 Task: Play online crossword game.
Action: Mouse moved to (667, 258)
Screenshot: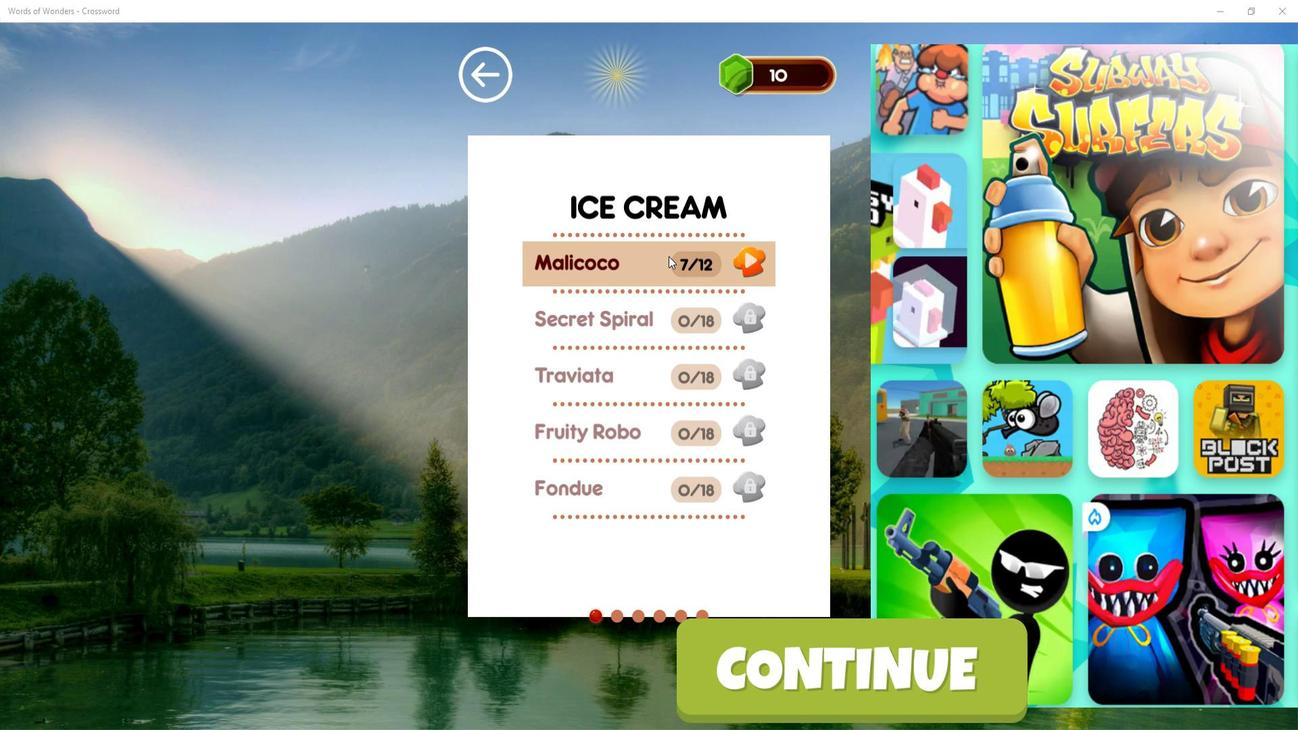 
Action: Mouse pressed left at (667, 258)
Screenshot: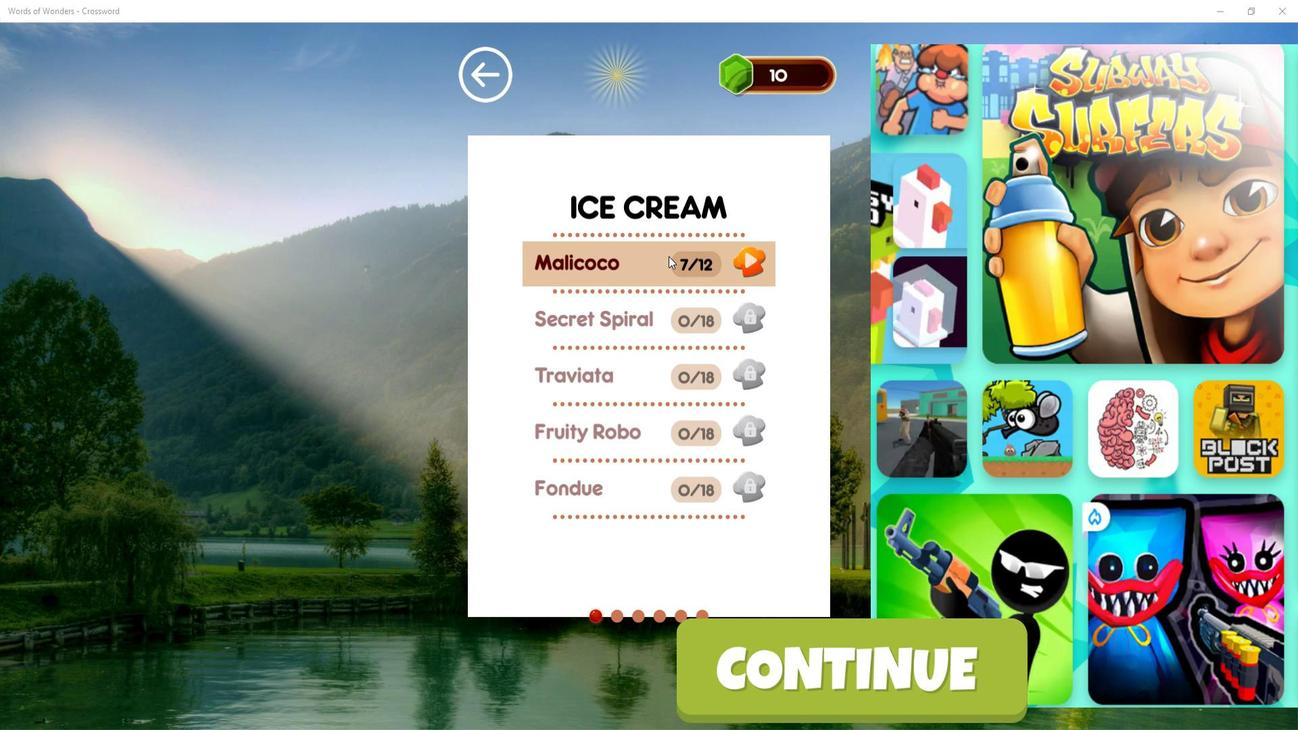 
Action: Mouse moved to (724, 242)
Screenshot: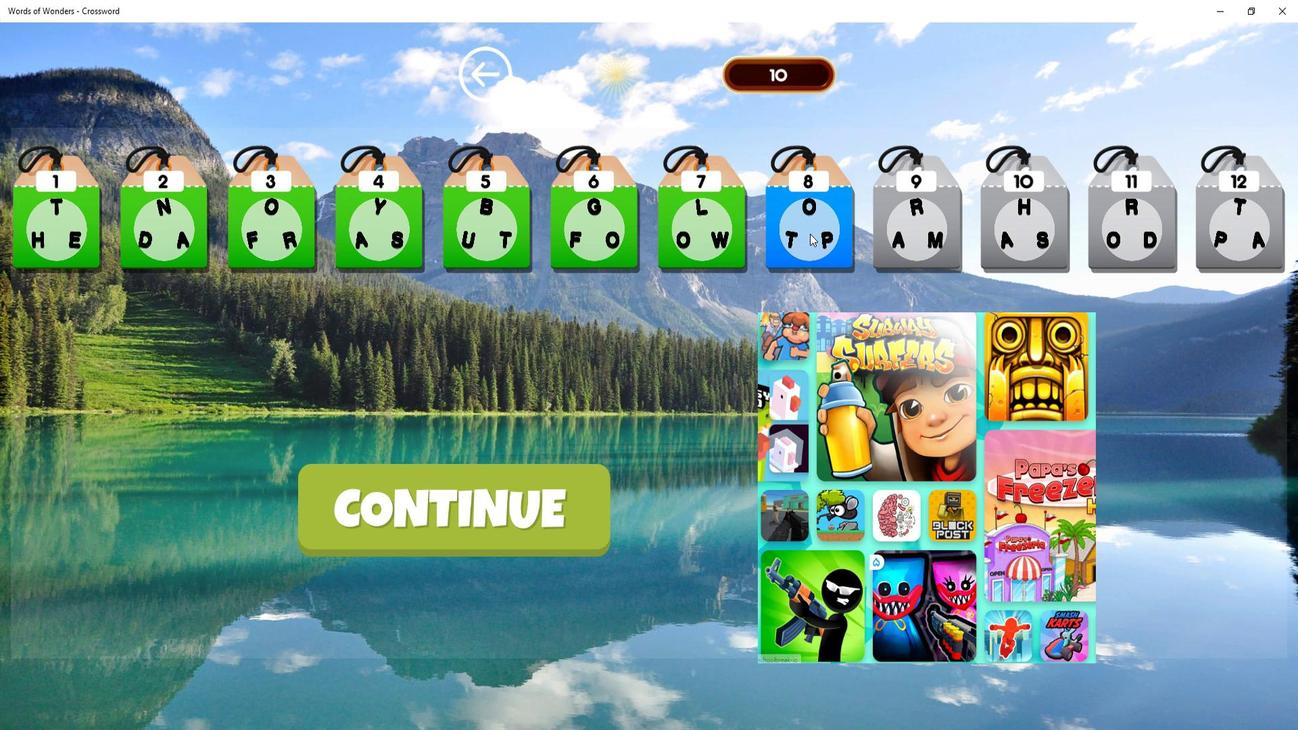 
Action: Mouse pressed left at (724, 242)
Screenshot: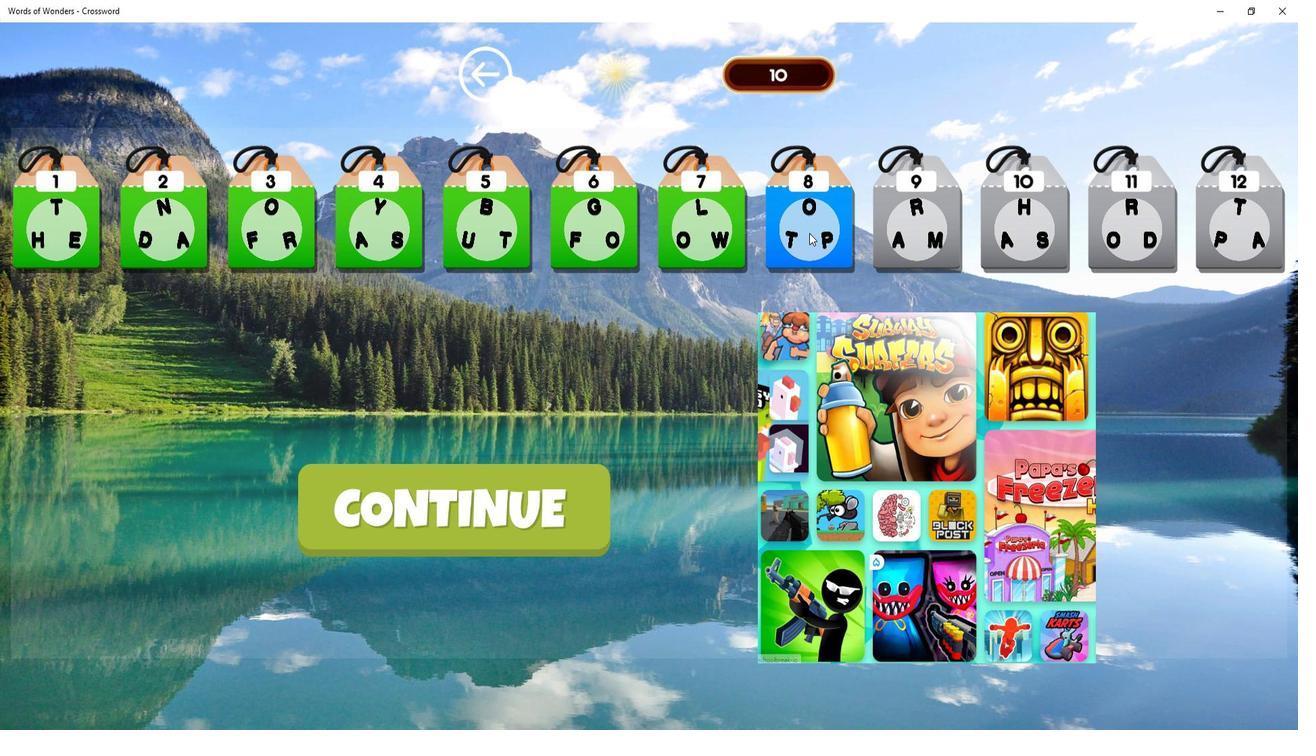 
Action: Mouse moved to (683, 438)
Screenshot: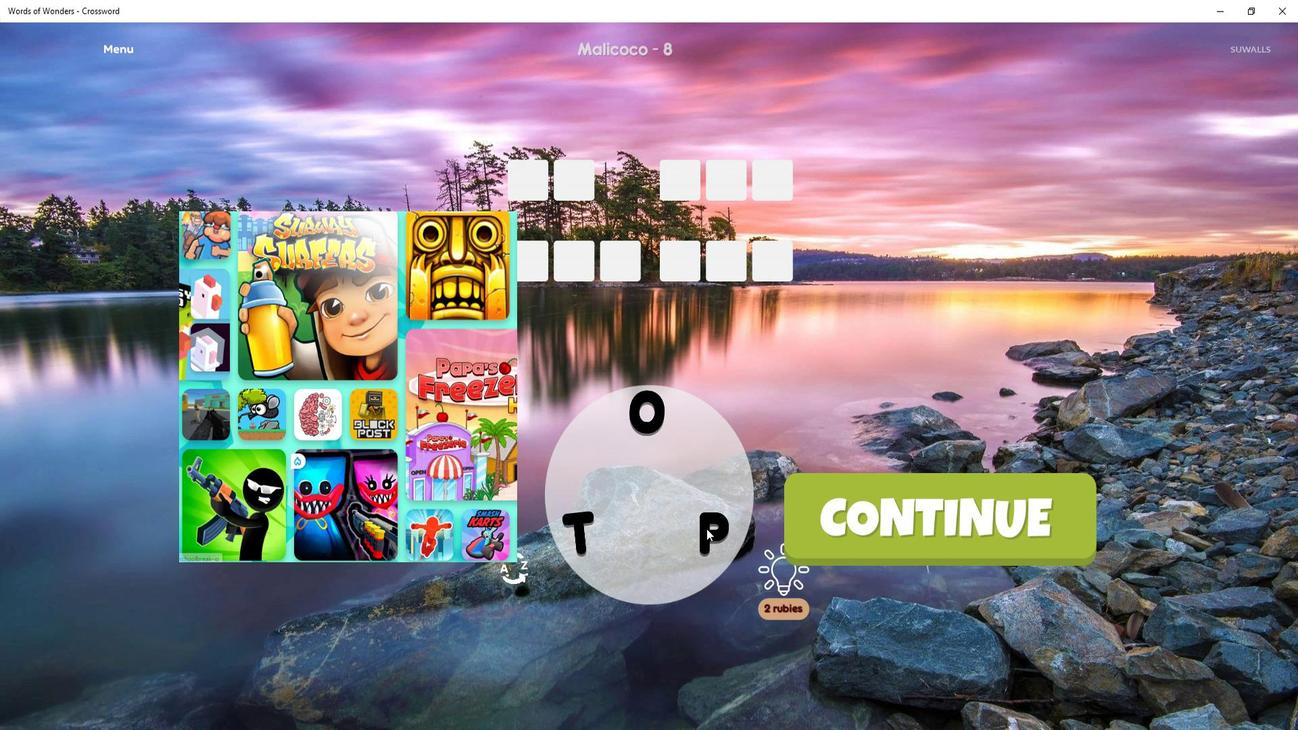 
Action: Mouse pressed left at (683, 438)
Screenshot: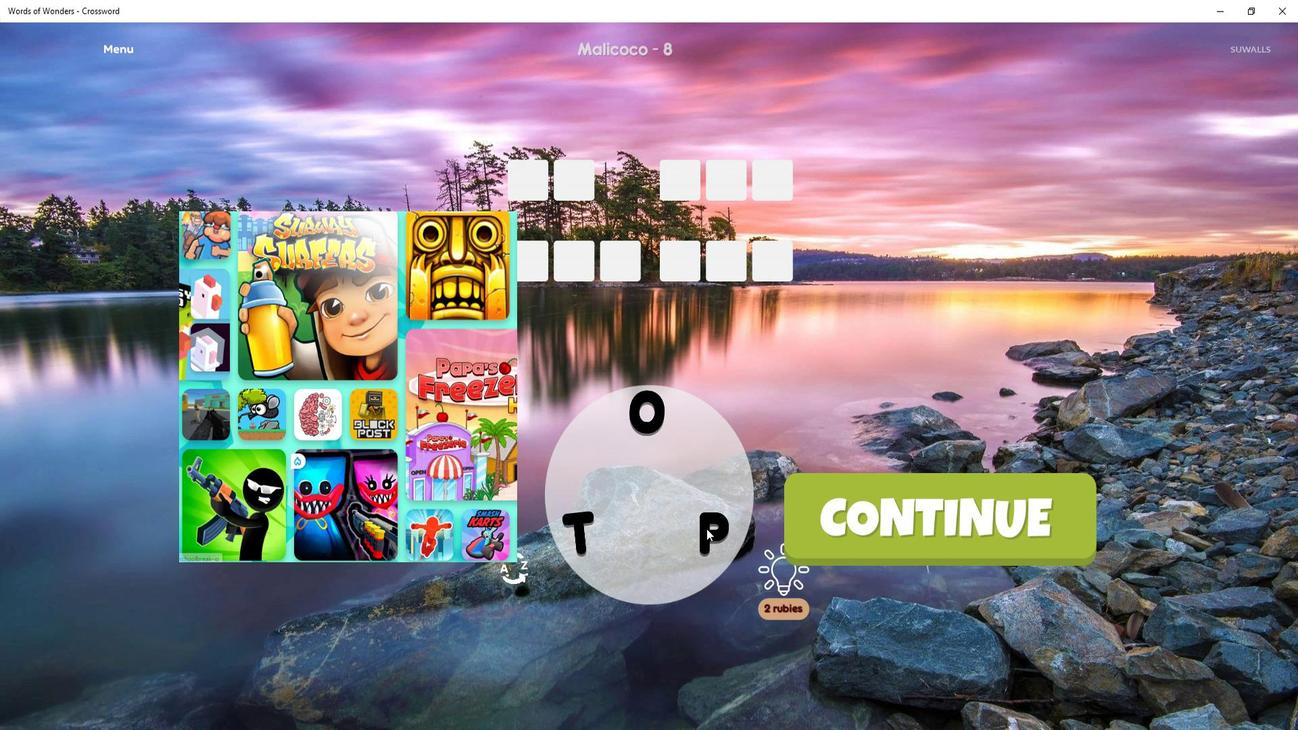 
Action: Mouse moved to (659, 363)
Screenshot: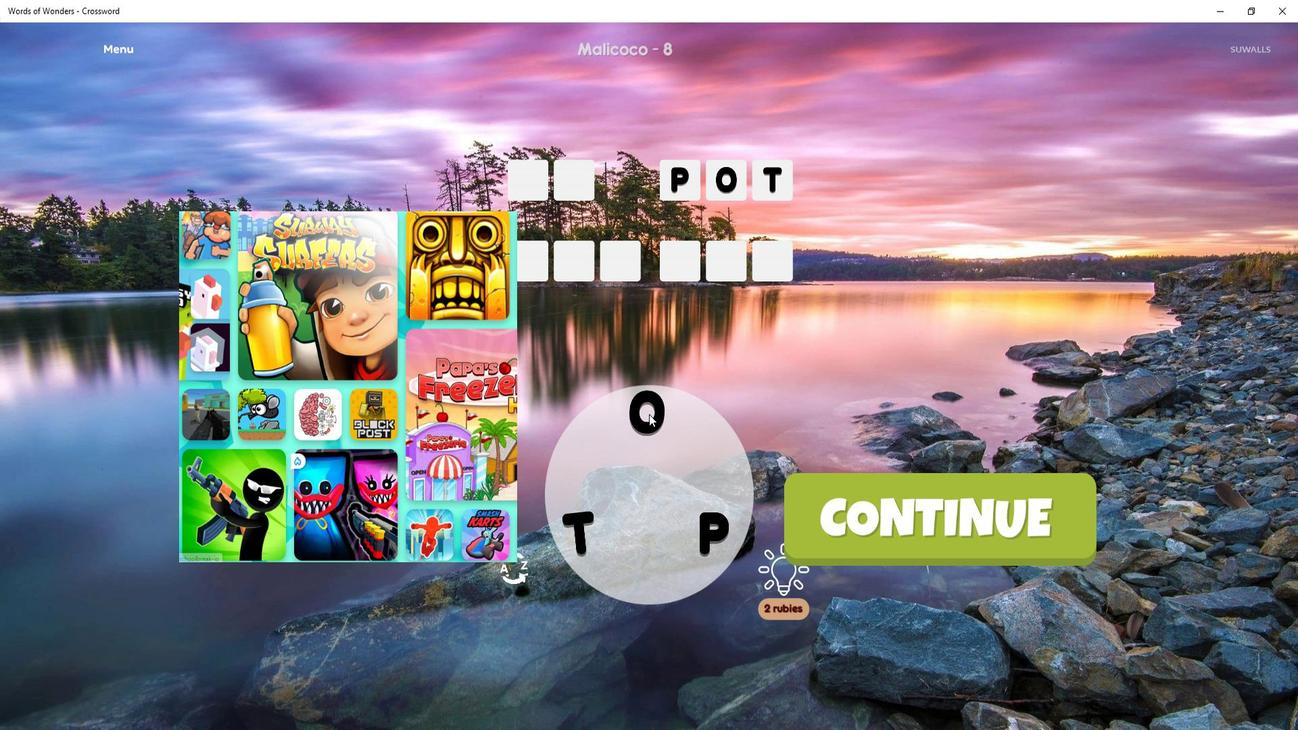 
Action: Mouse pressed left at (659, 363)
Screenshot: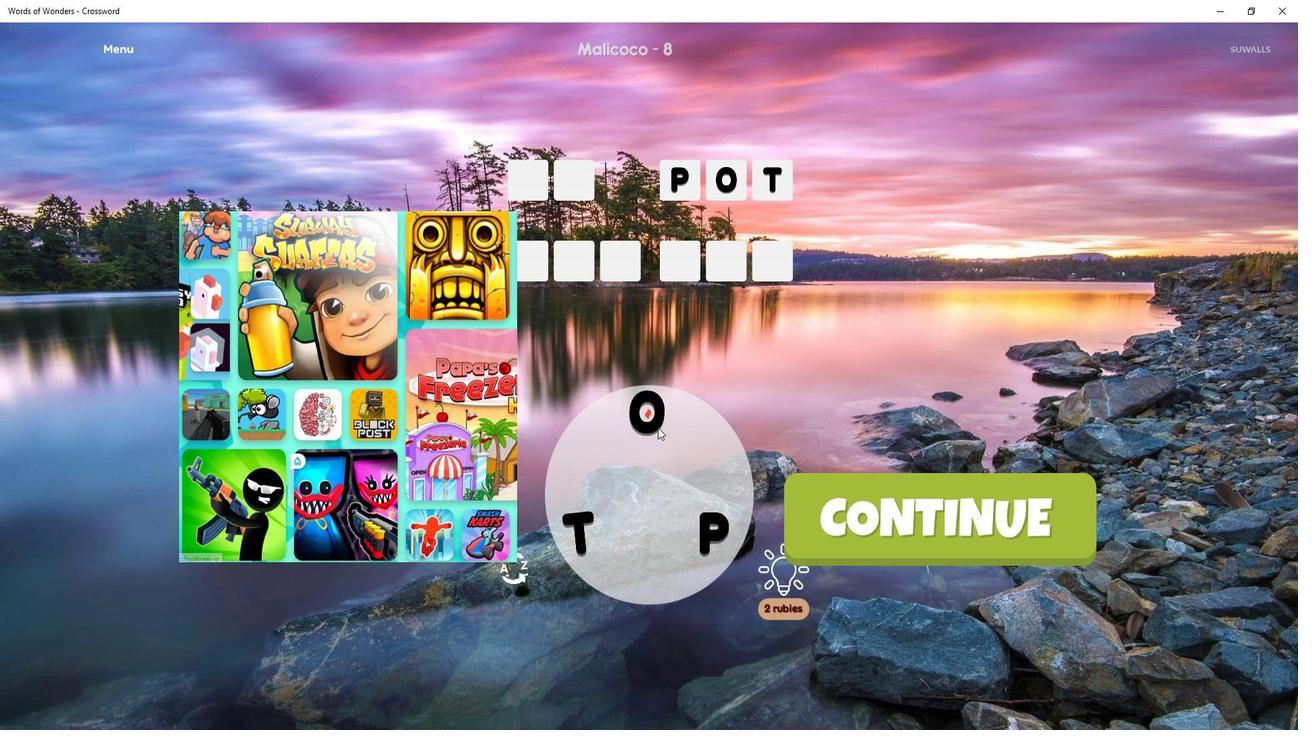 
Action: Mouse moved to (632, 444)
Screenshot: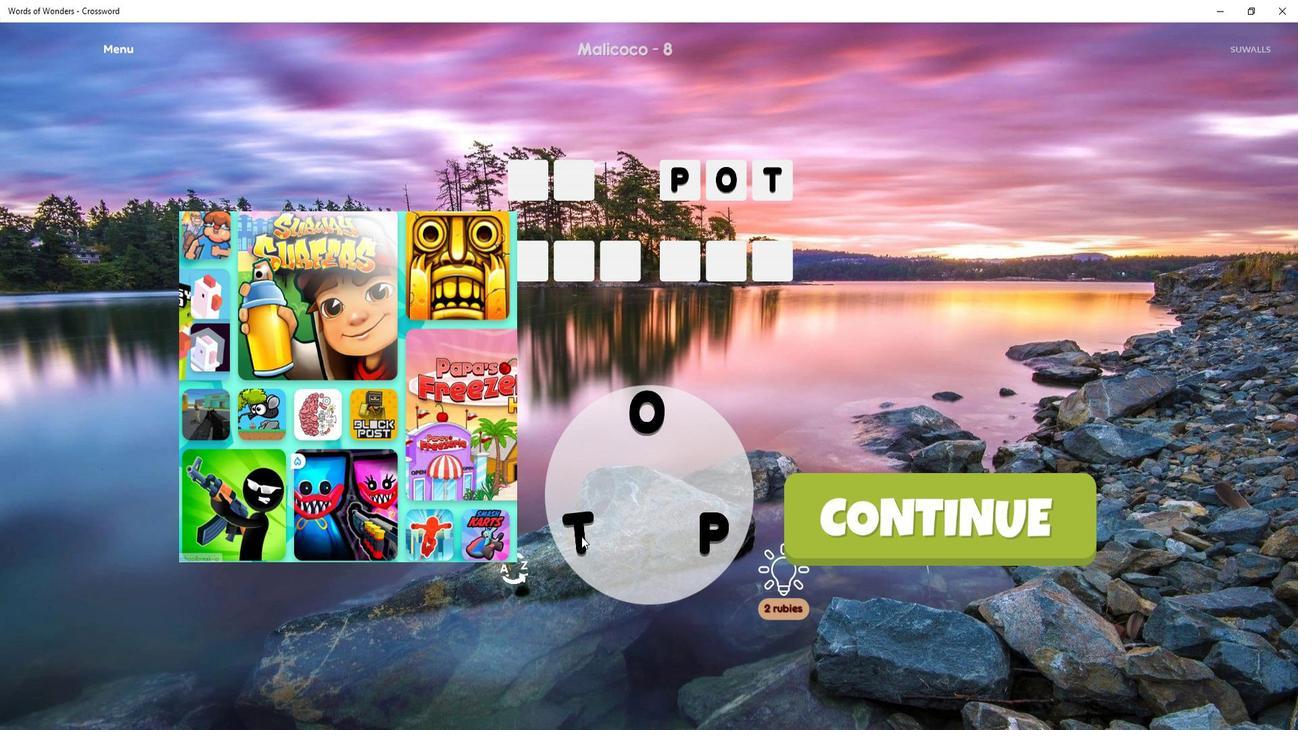 
Action: Mouse pressed left at (632, 444)
Screenshot: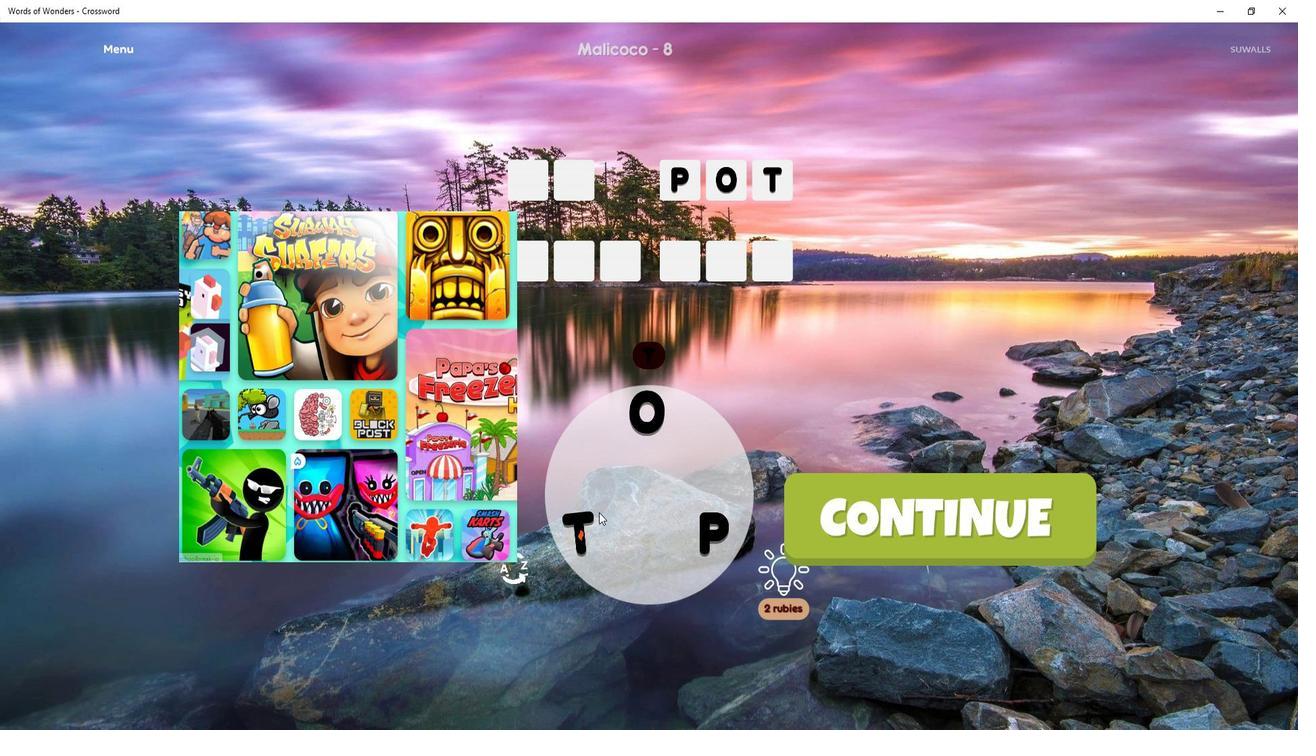 
Action: Mouse moved to (627, 457)
Screenshot: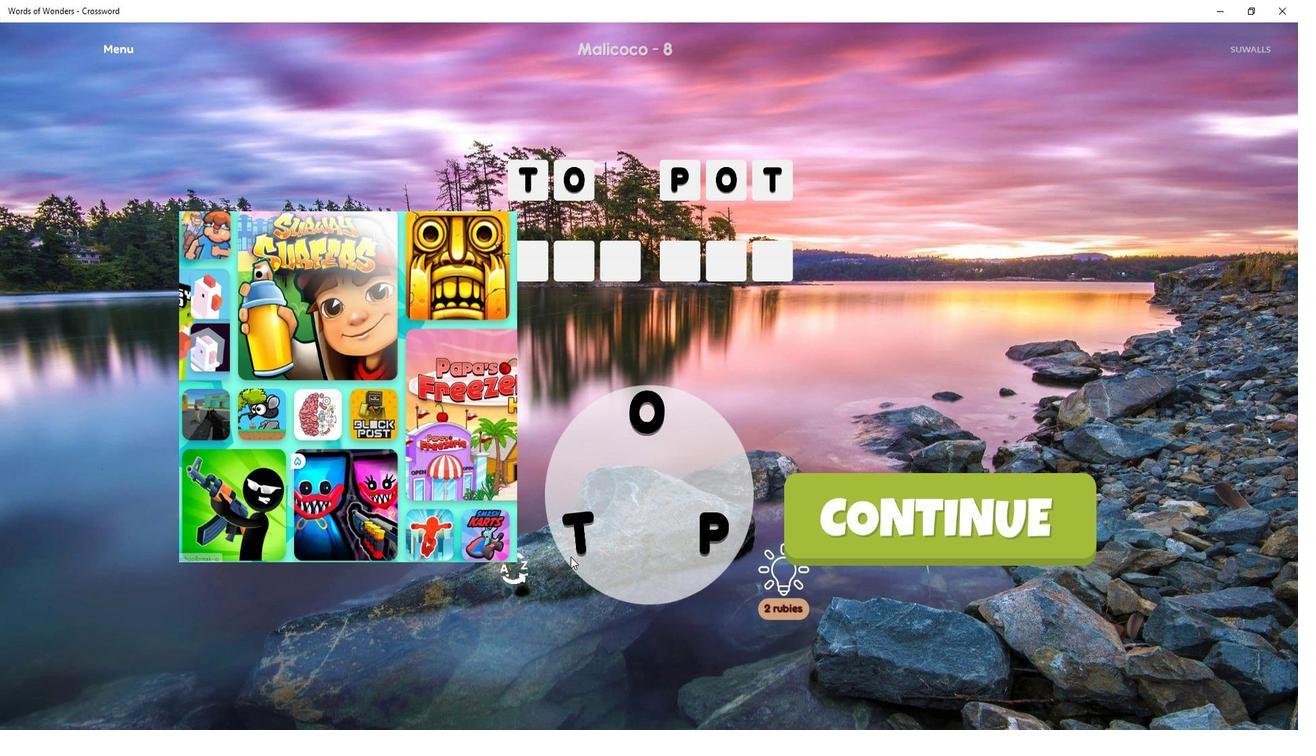 
Action: Mouse pressed left at (627, 457)
Screenshot: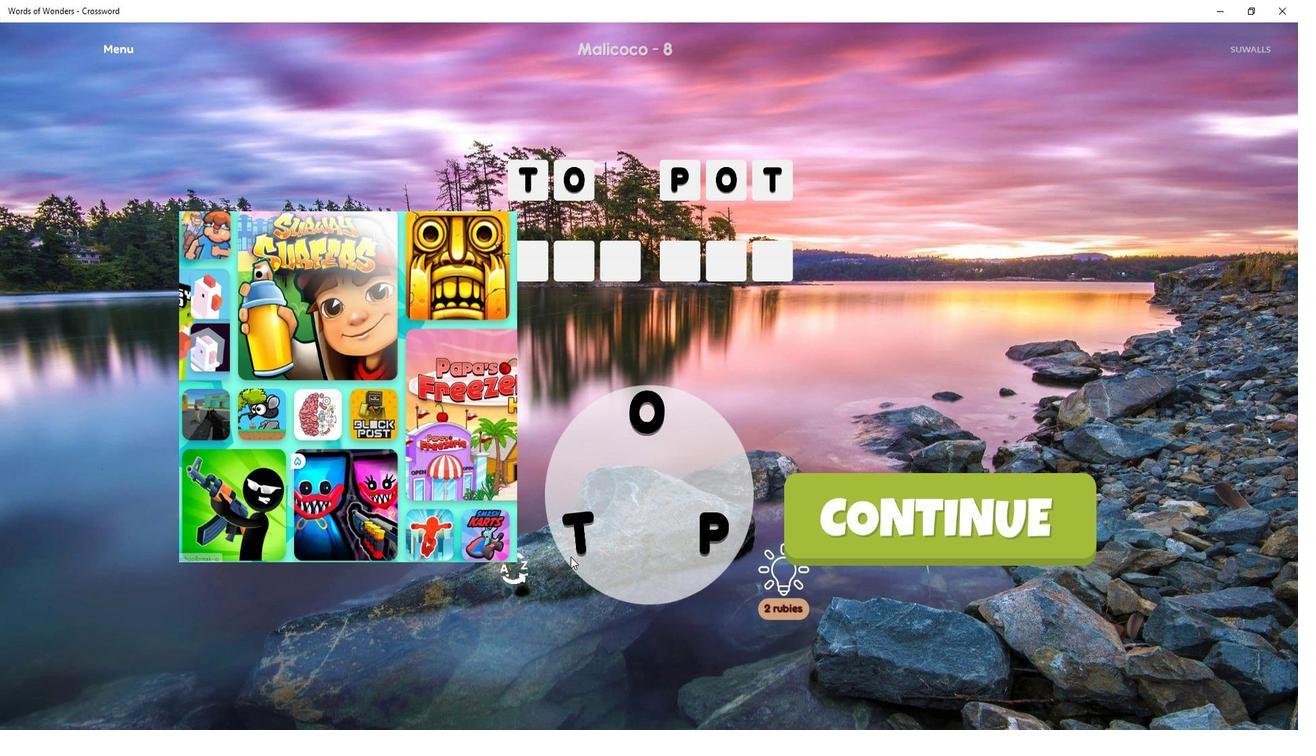 
Action: Mouse moved to (658, 360)
Screenshot: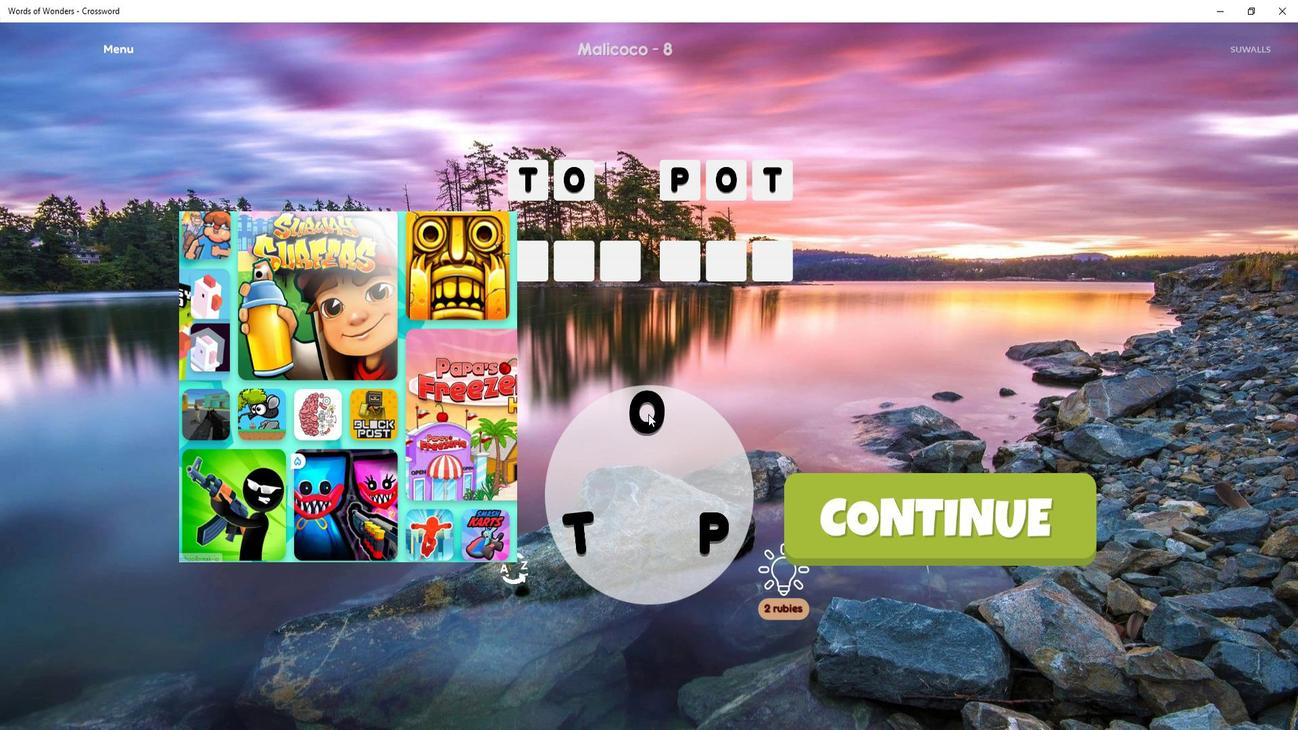 
Action: Mouse pressed left at (658, 360)
Screenshot: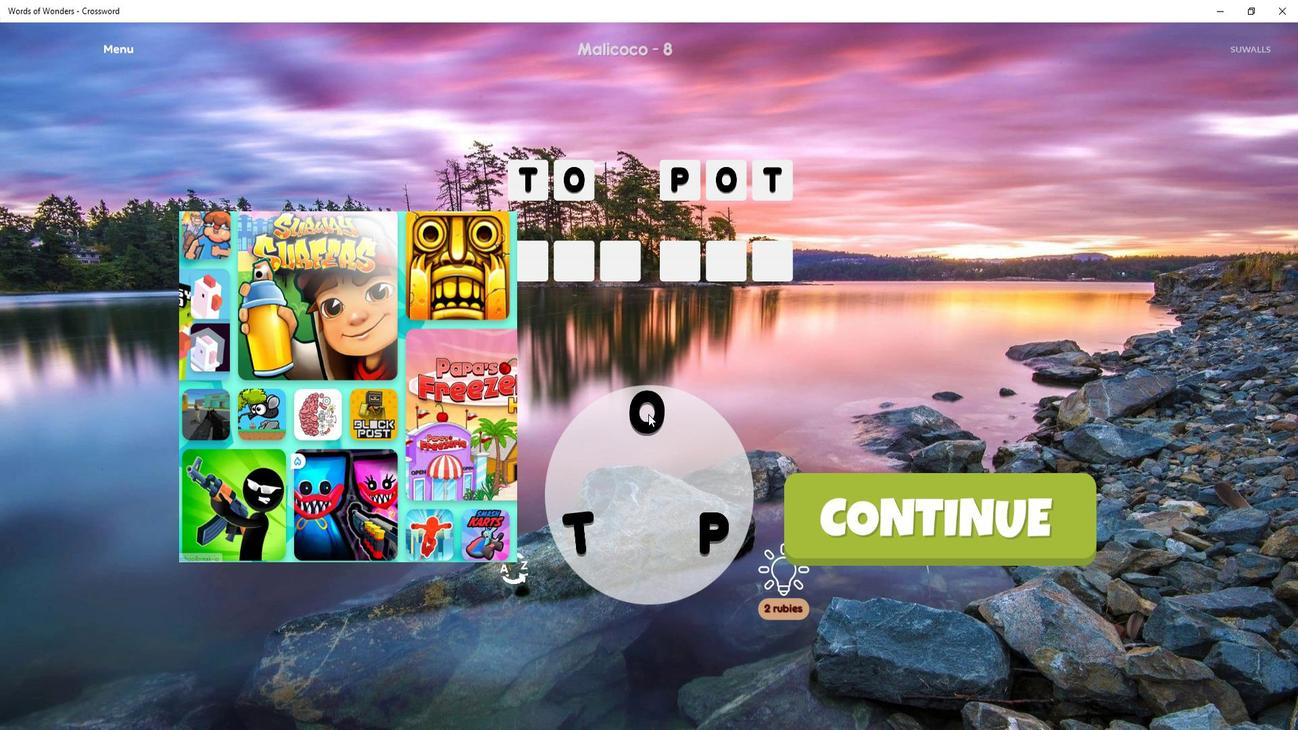 
Action: Mouse moved to (632, 443)
Screenshot: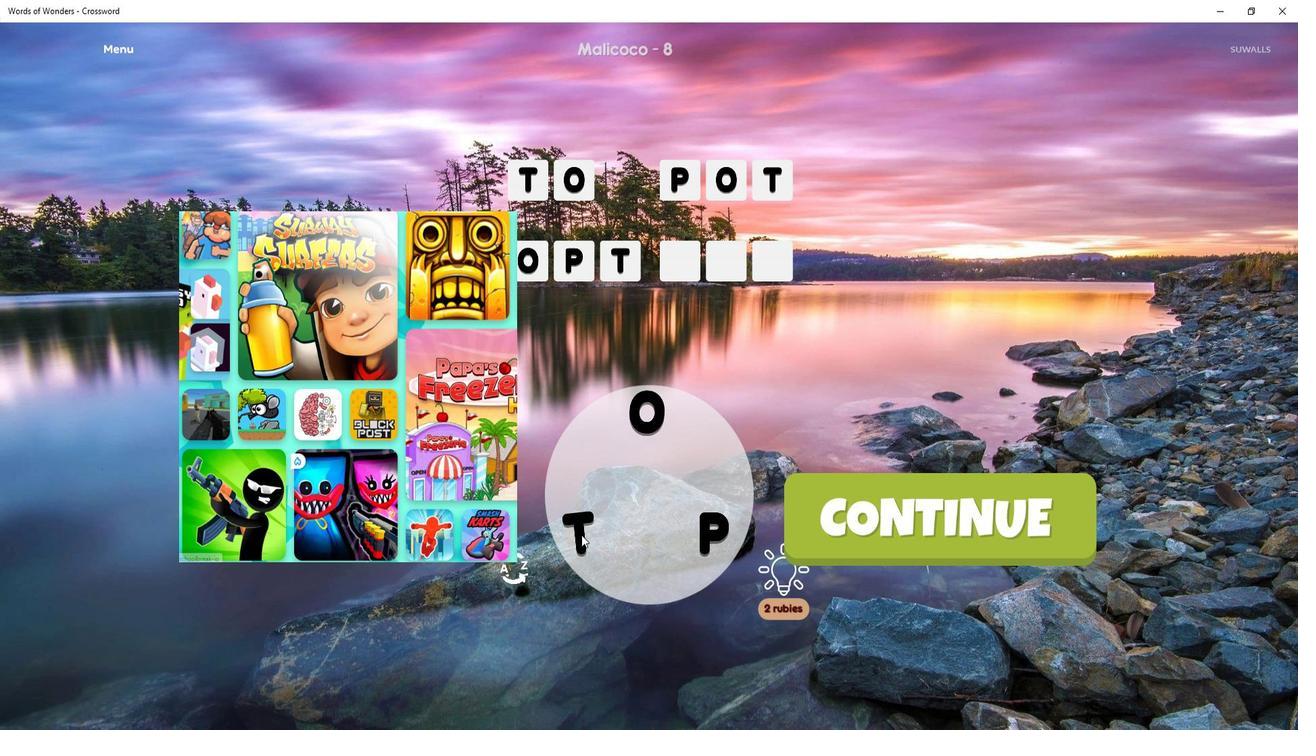 
Action: Mouse pressed left at (632, 443)
Screenshot: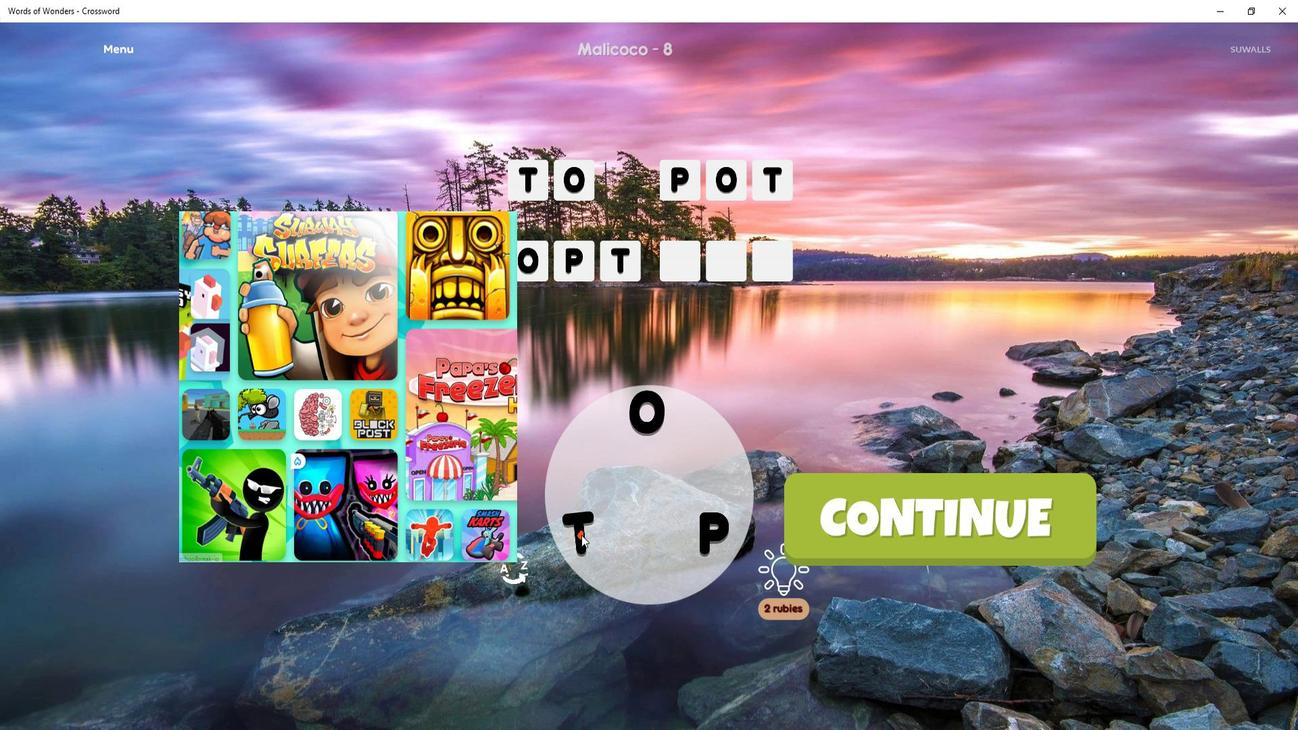 
Action: Mouse moved to (630, 445)
Screenshot: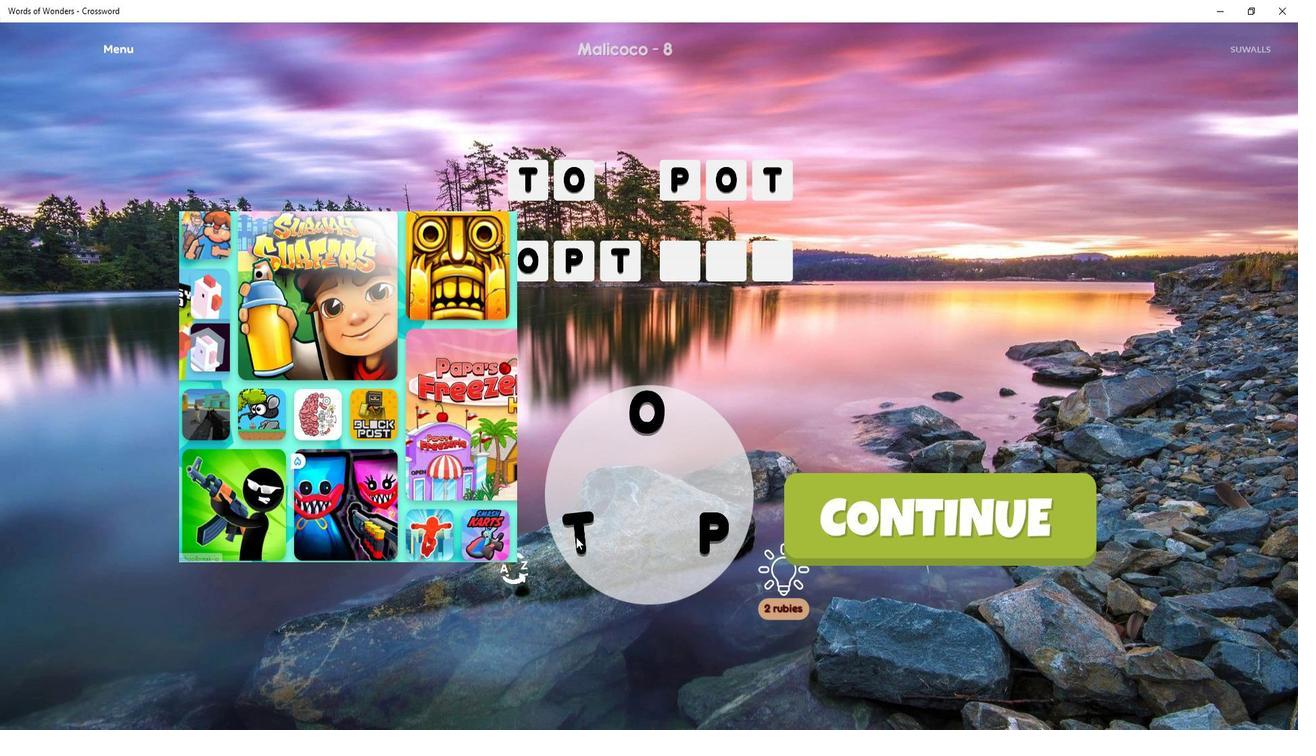 
Action: Mouse pressed left at (630, 445)
Screenshot: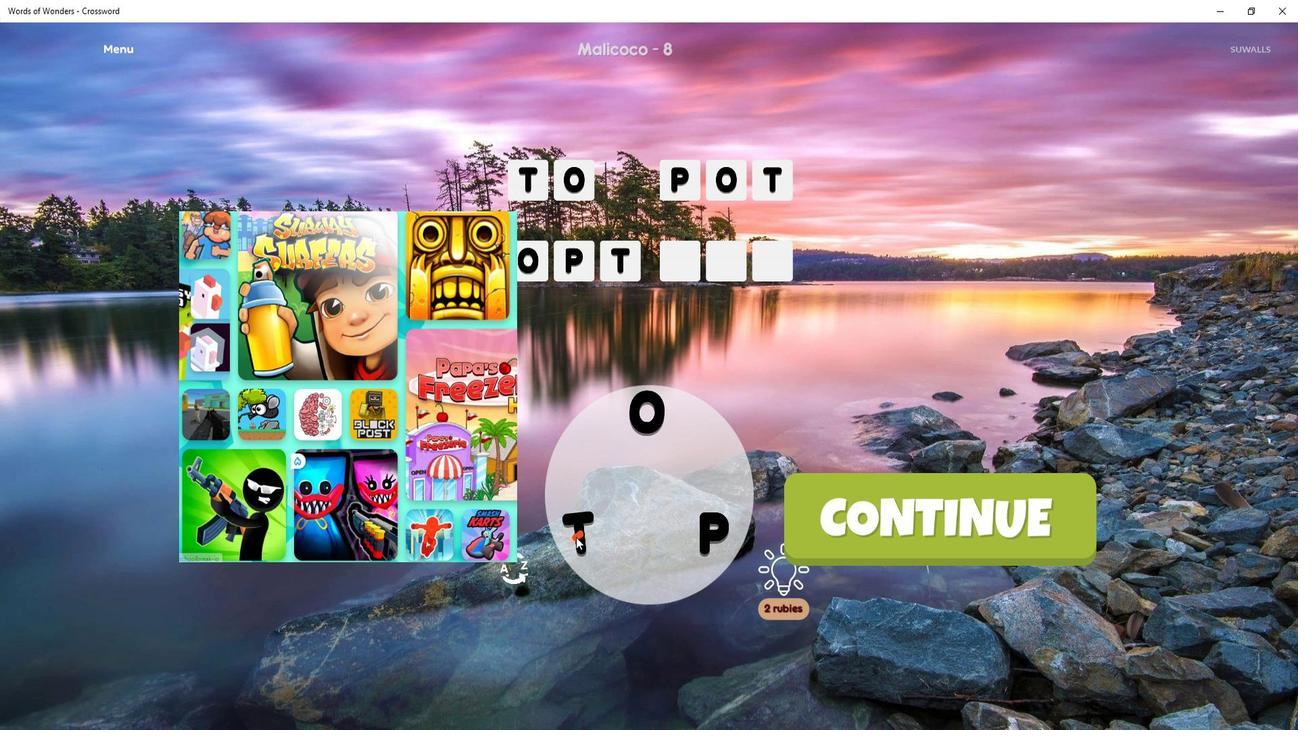 
Action: Mouse moved to (726, 332)
Screenshot: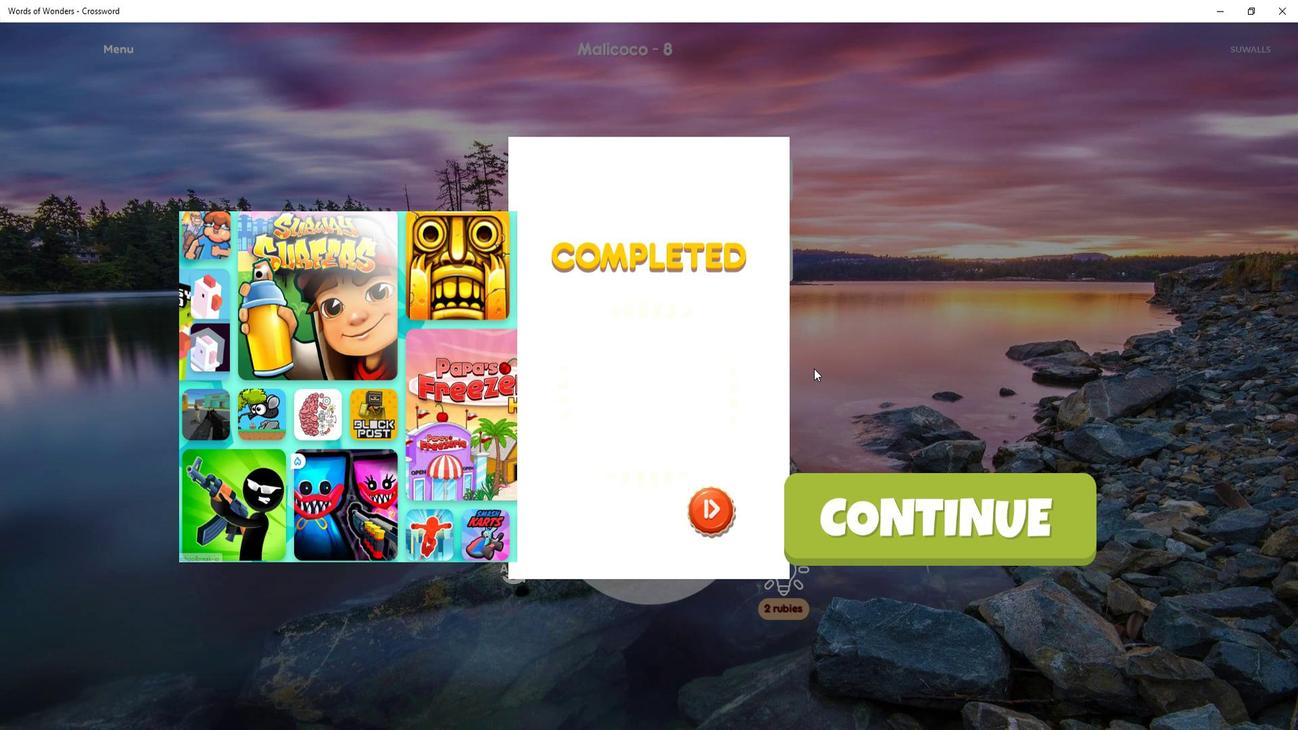 
